 Task: Change the display output to Color ASCII art video output.
Action: Mouse moved to (131, 13)
Screenshot: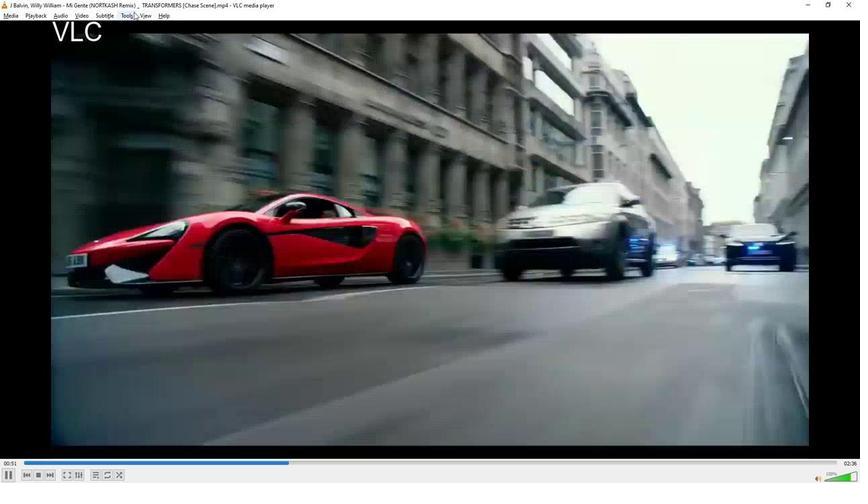 
Action: Mouse pressed left at (131, 13)
Screenshot: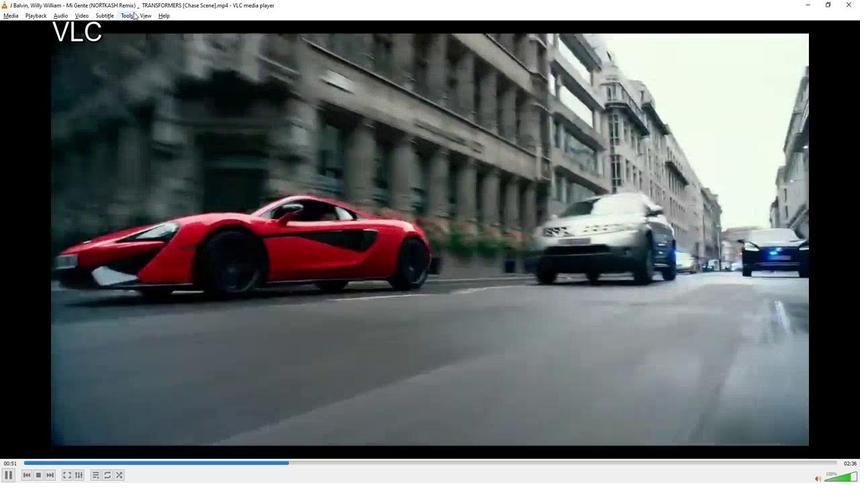
Action: Mouse moved to (145, 118)
Screenshot: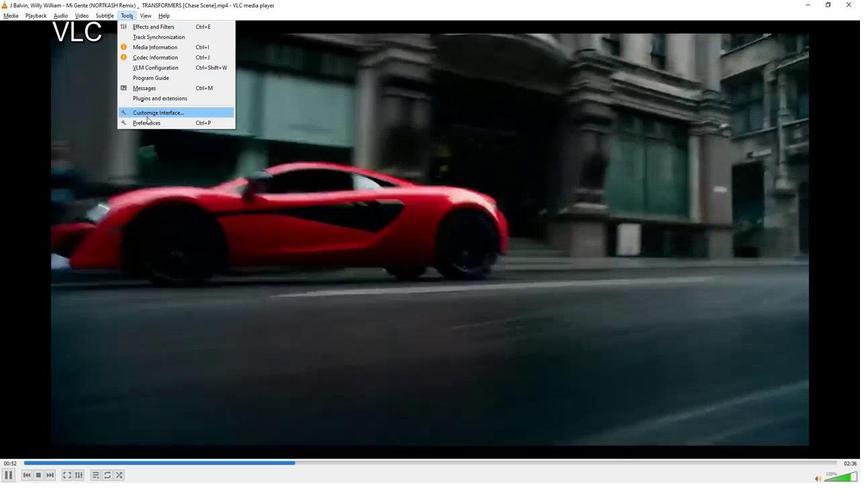 
Action: Mouse pressed left at (145, 118)
Screenshot: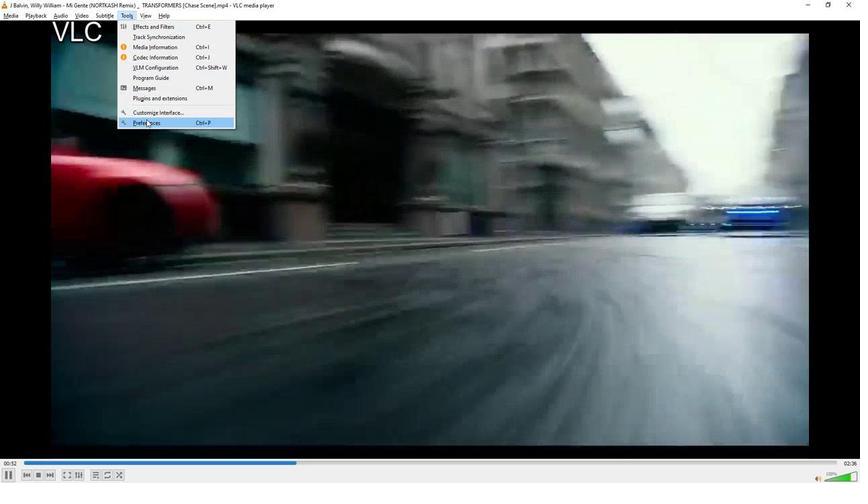 
Action: Mouse moved to (364, 67)
Screenshot: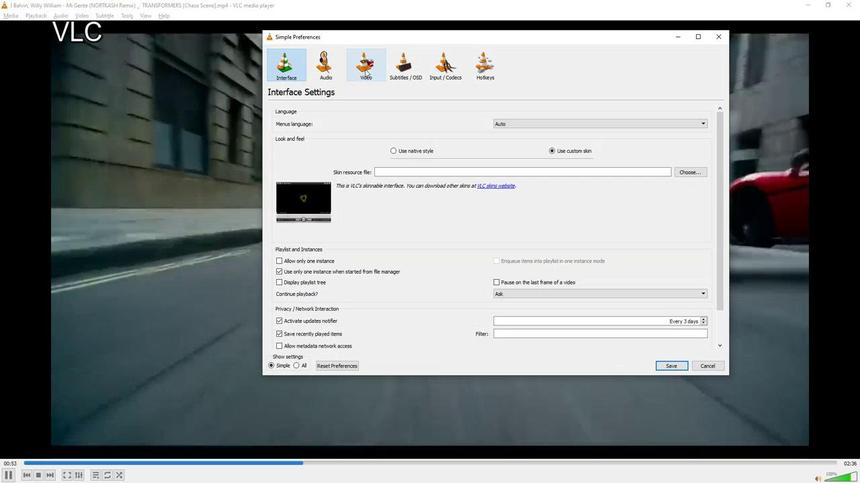 
Action: Mouse pressed left at (364, 67)
Screenshot: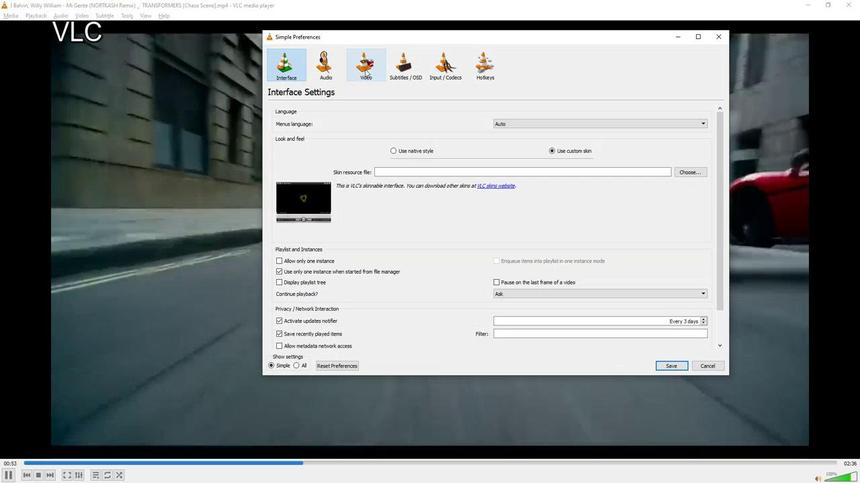 
Action: Mouse moved to (506, 154)
Screenshot: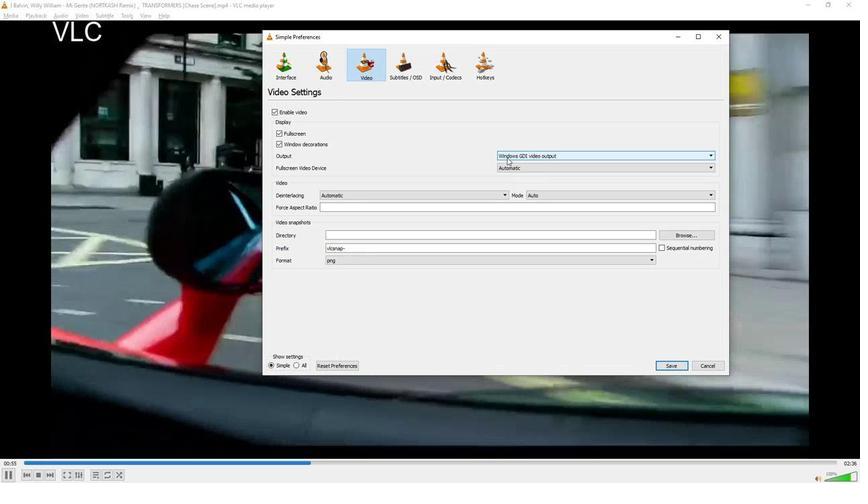 
Action: Mouse pressed left at (506, 154)
Screenshot: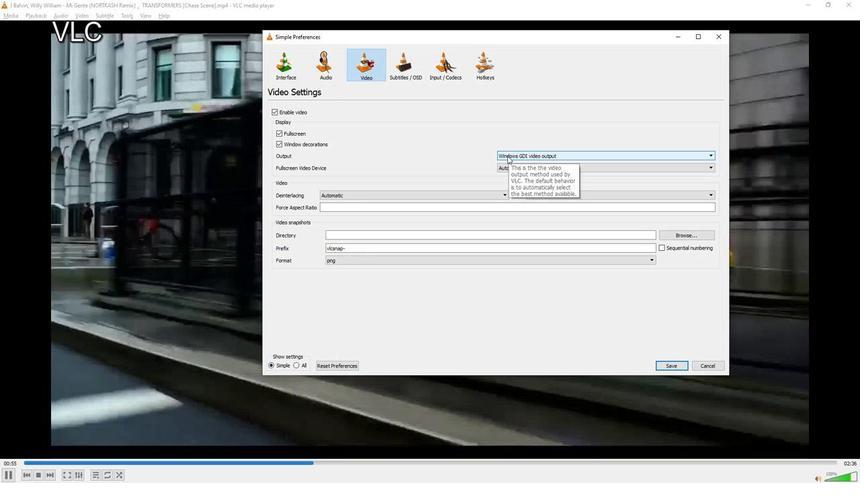 
Action: Mouse moved to (509, 200)
Screenshot: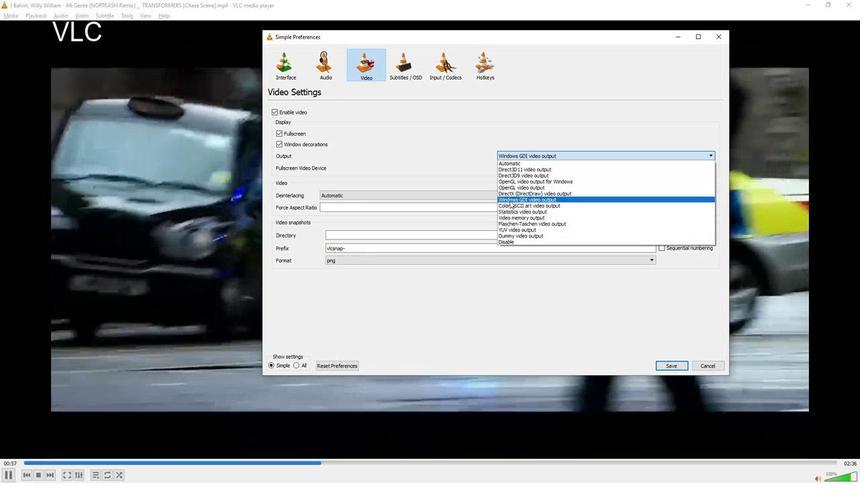 
Action: Mouse pressed left at (509, 200)
Screenshot: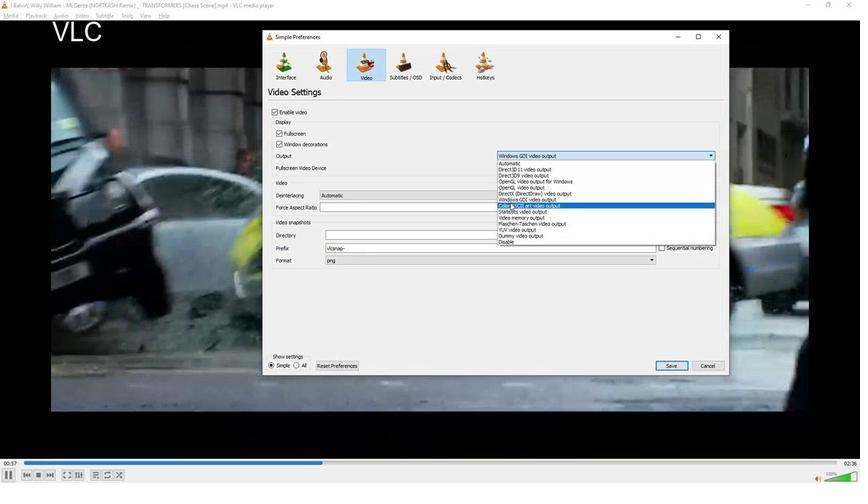 
Action: Mouse moved to (499, 296)
Screenshot: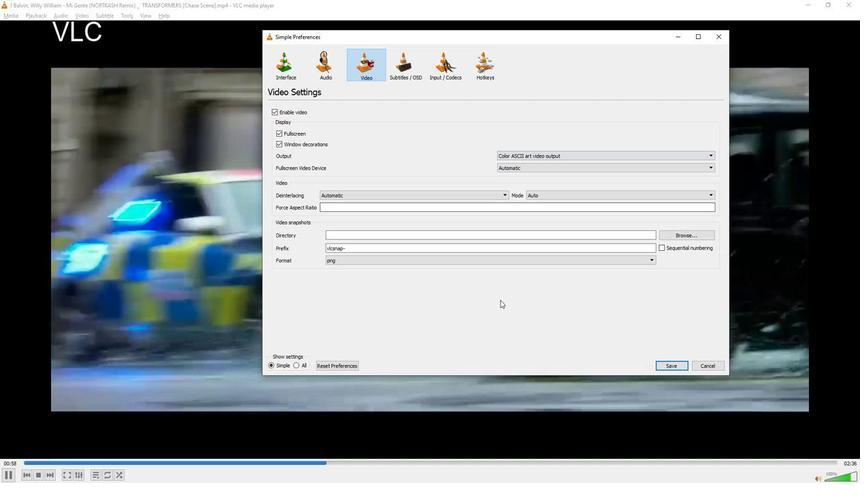 
